 Task: Create ChildIssue0018 as Child Issue of Issue Issue0009 in Backlog  in Scrum Project Project0002 in Jira
Action: Mouse moved to (393, 442)
Screenshot: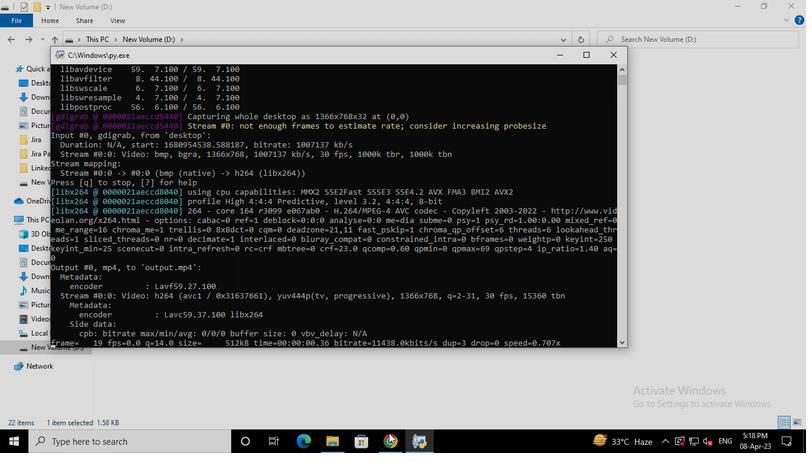 
Action: Mouse pressed left at (393, 442)
Screenshot: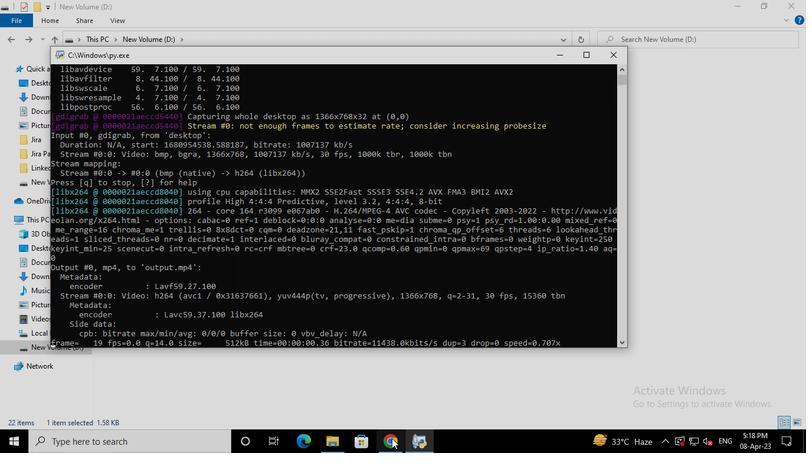 
Action: Mouse moved to (76, 177)
Screenshot: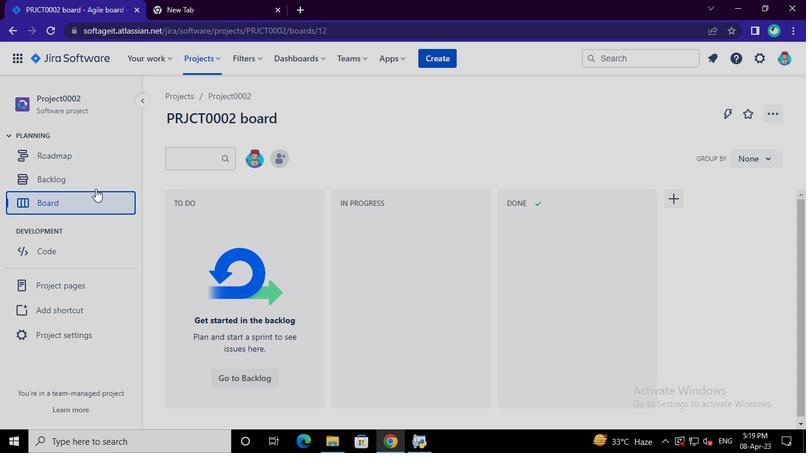 
Action: Mouse pressed left at (76, 177)
Screenshot: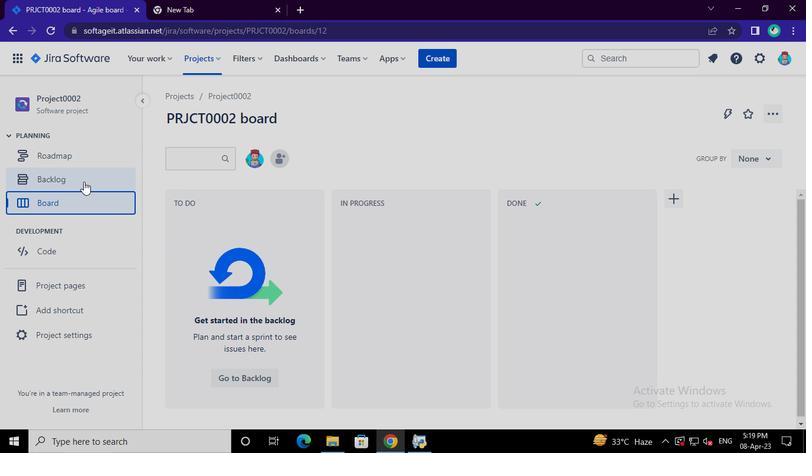 
Action: Mouse moved to (276, 339)
Screenshot: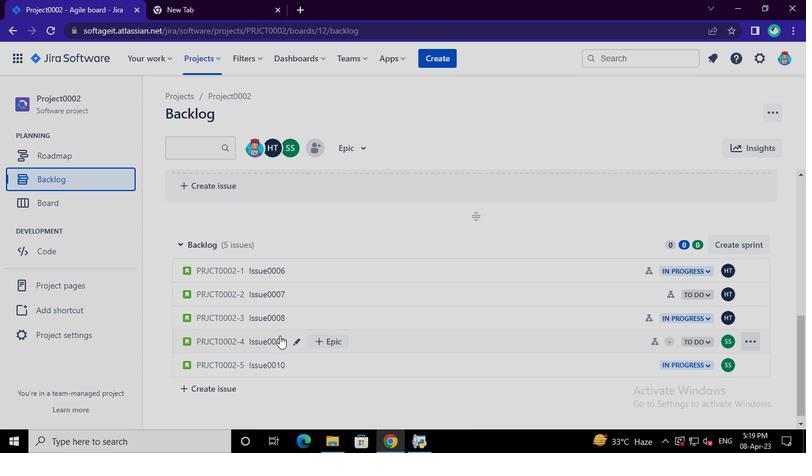 
Action: Mouse pressed left at (276, 339)
Screenshot: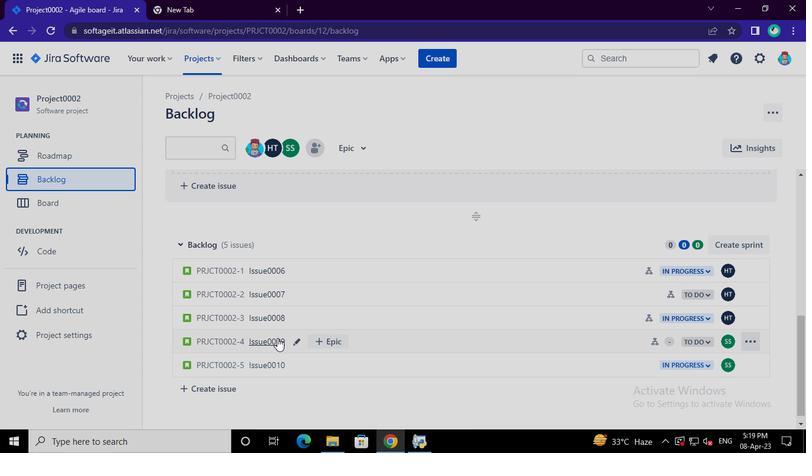 
Action: Mouse moved to (599, 234)
Screenshot: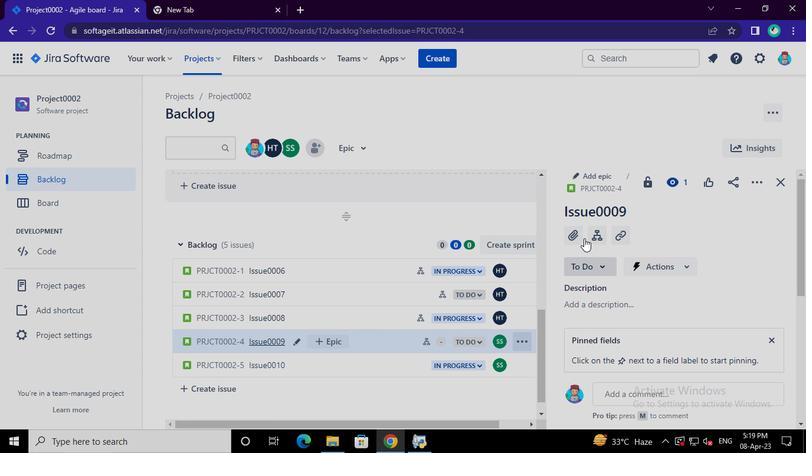 
Action: Mouse pressed left at (599, 234)
Screenshot: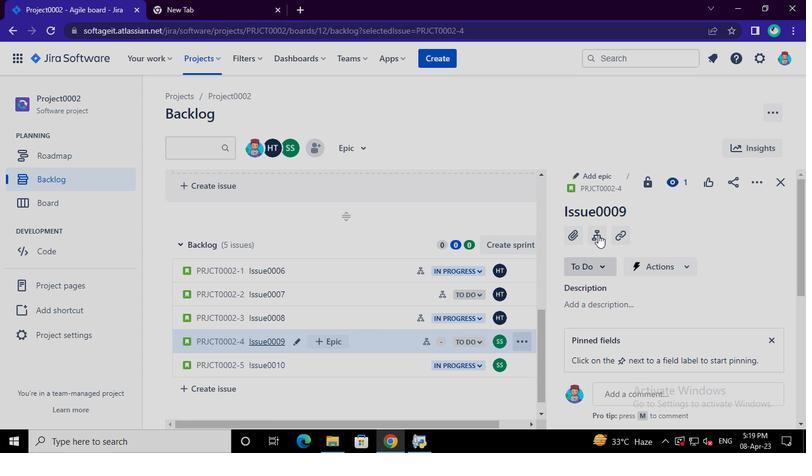 
Action: Keyboard Key.shift
Screenshot: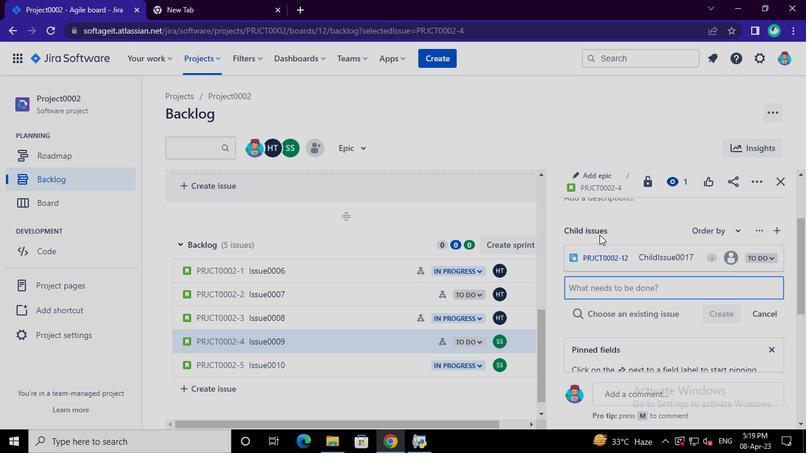 
Action: Keyboard Key.shift
Screenshot: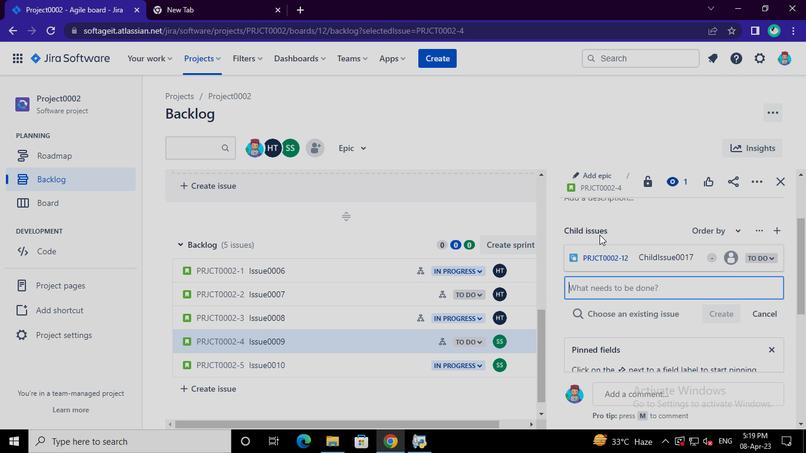
Action: Keyboard Key.shift
Screenshot: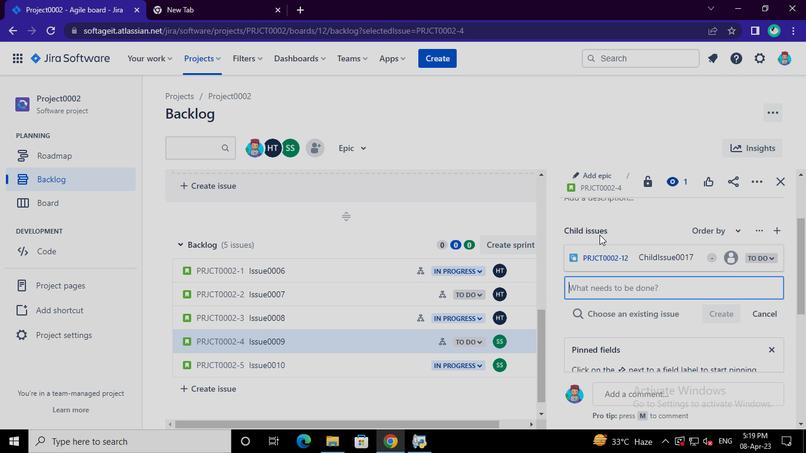 
Action: Keyboard Key.shift
Screenshot: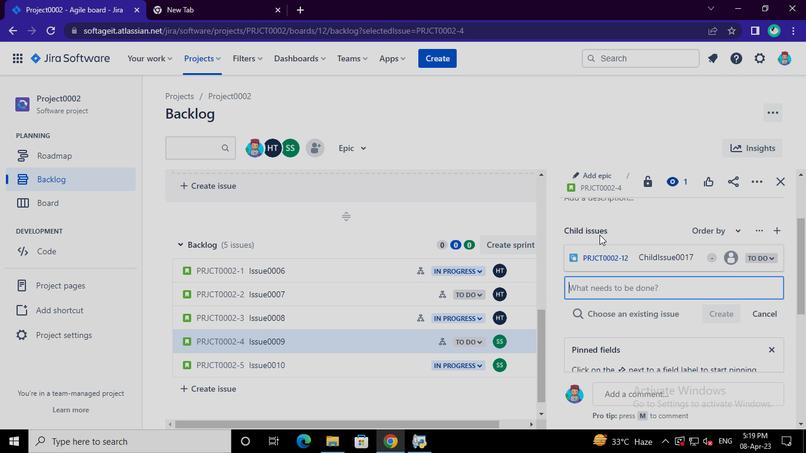 
Action: Keyboard Key.shift
Screenshot: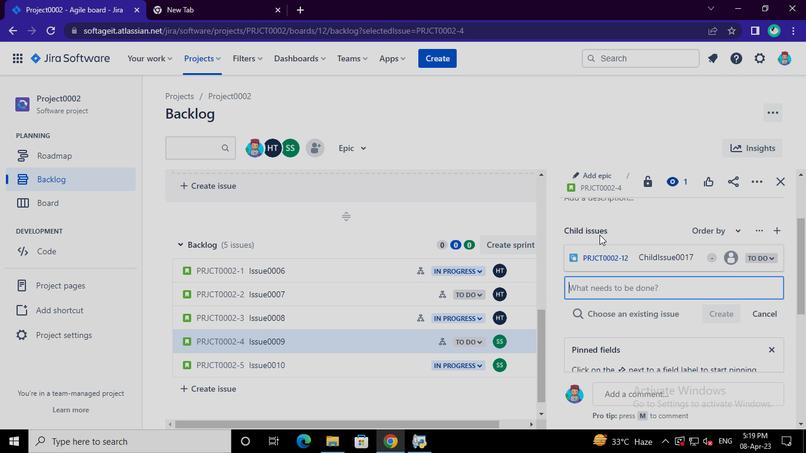 
Action: Keyboard Key.shift
Screenshot: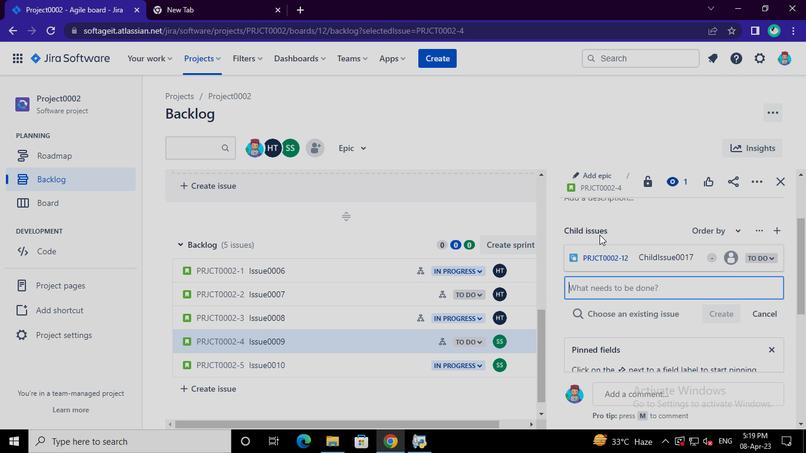 
Action: Keyboard Key.shift
Screenshot: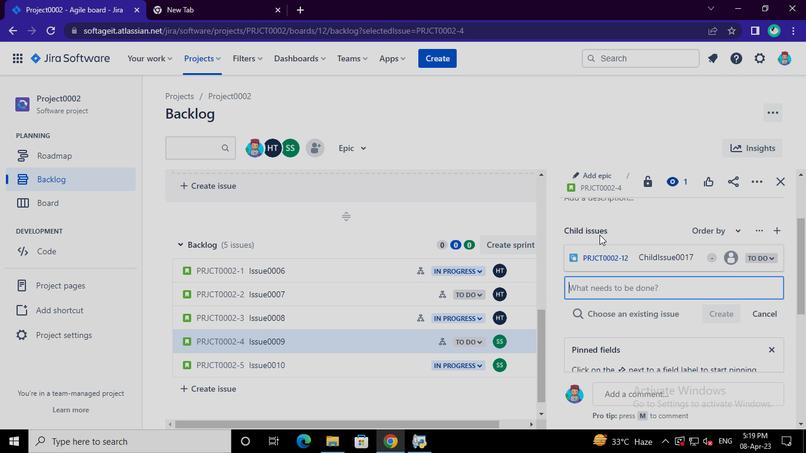 
Action: Keyboard Key.shift
Screenshot: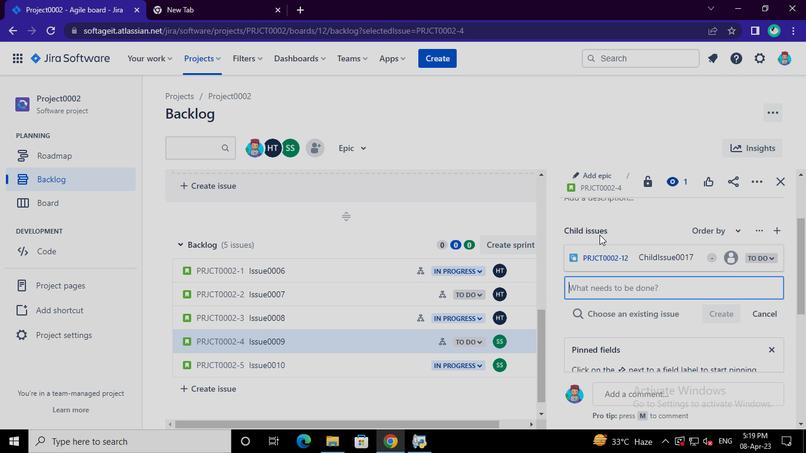 
Action: Keyboard C
Screenshot: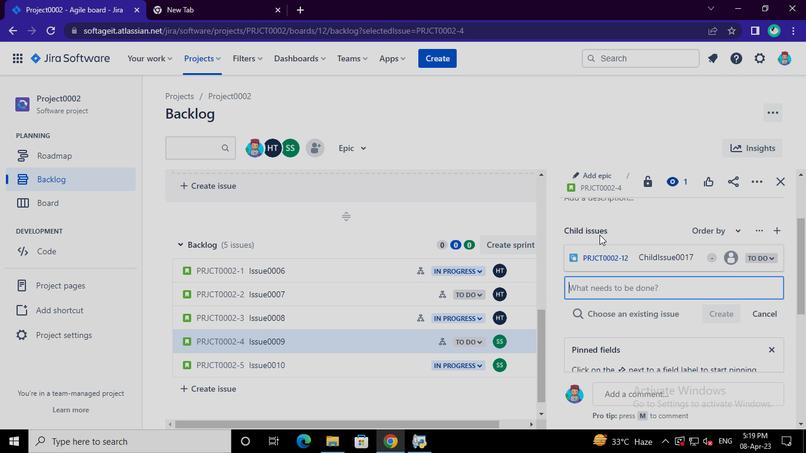 
Action: Keyboard h
Screenshot: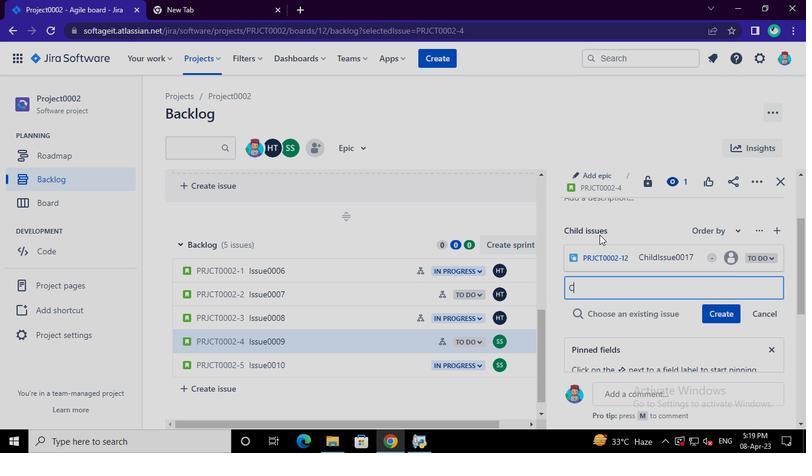 
Action: Keyboard i
Screenshot: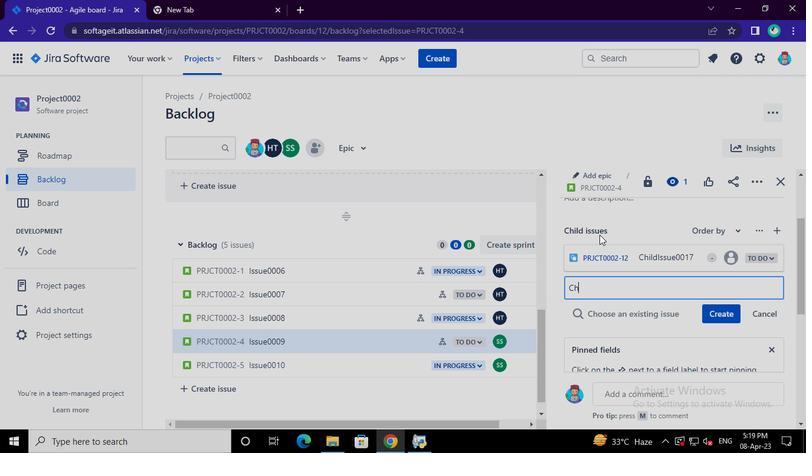 
Action: Keyboard l
Screenshot: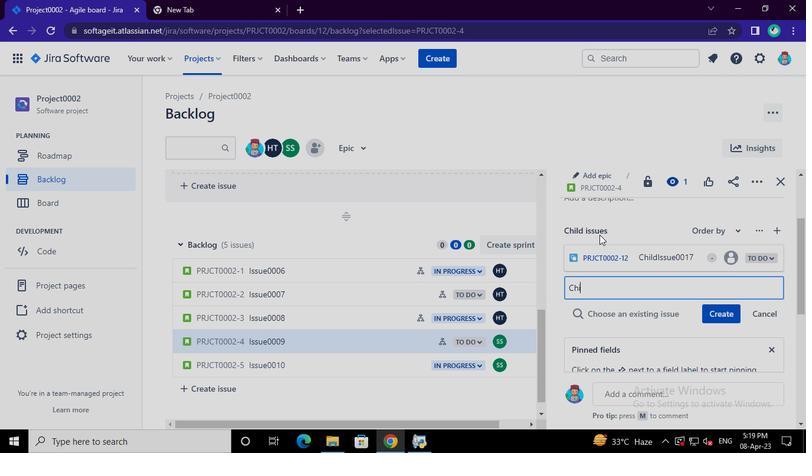 
Action: Keyboard d
Screenshot: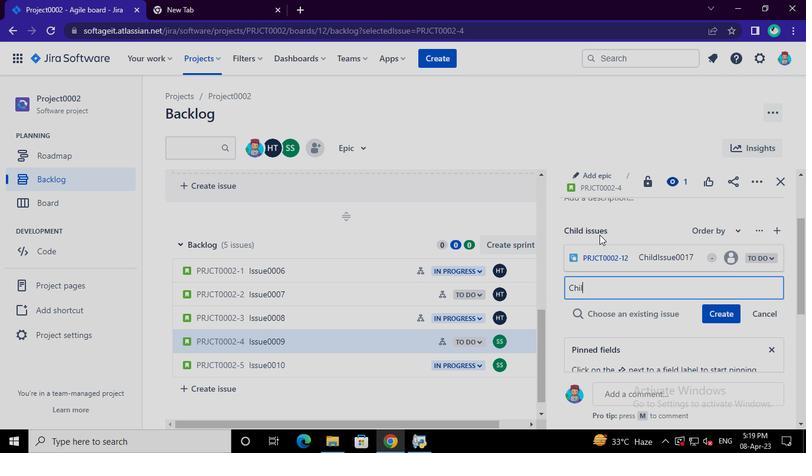 
Action: Keyboard Key.shift
Screenshot: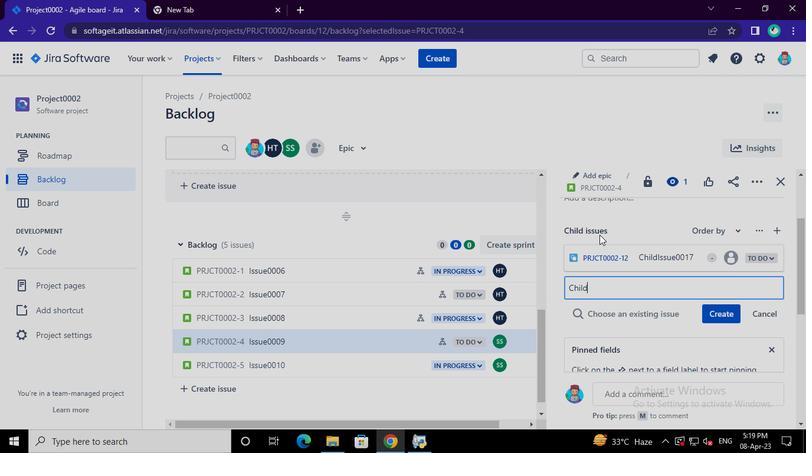 
Action: Keyboard I
Screenshot: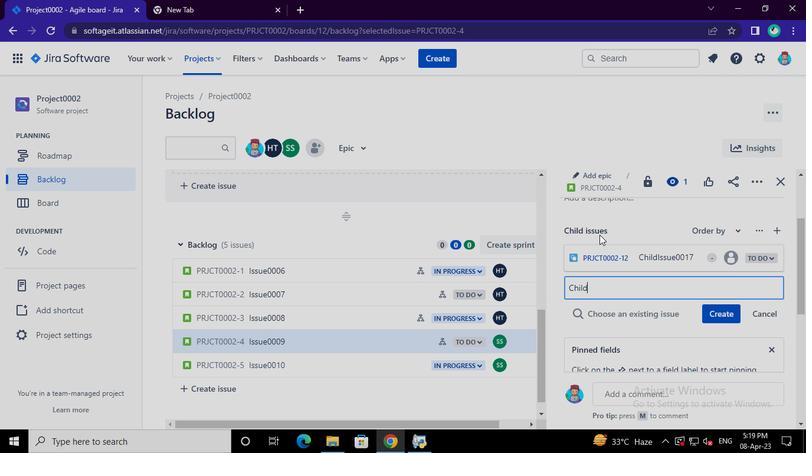 
Action: Keyboard s
Screenshot: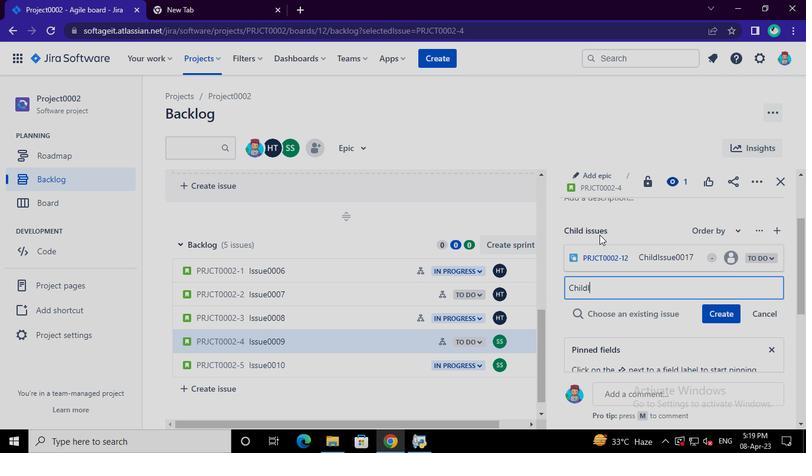 
Action: Keyboard s
Screenshot: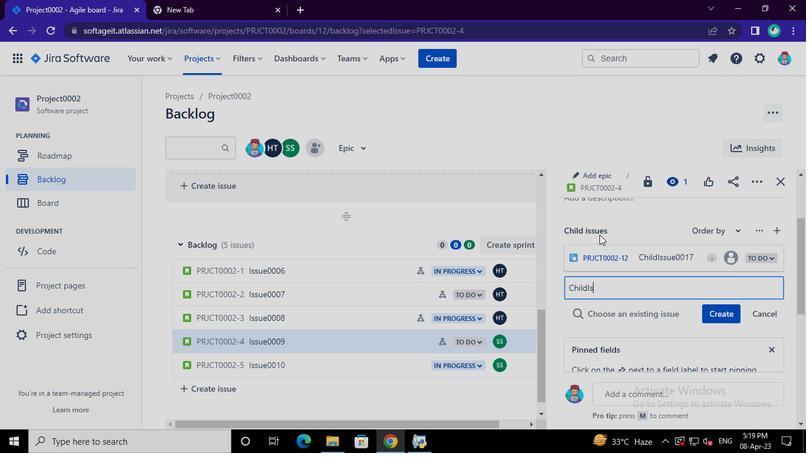 
Action: Keyboard u
Screenshot: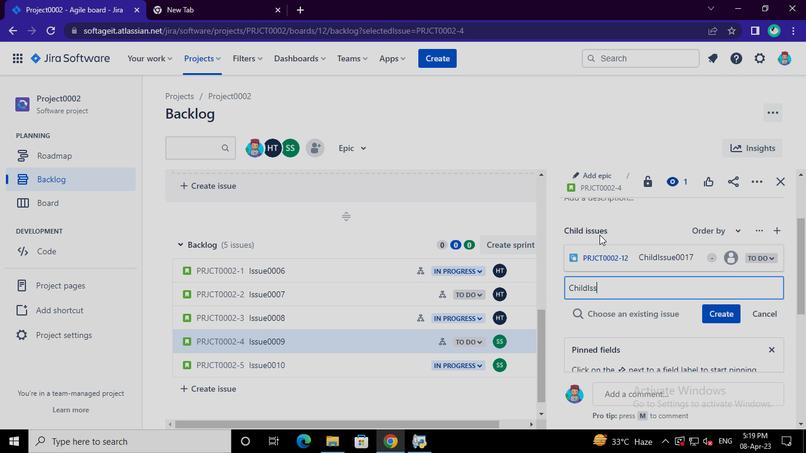
Action: Keyboard e
Screenshot: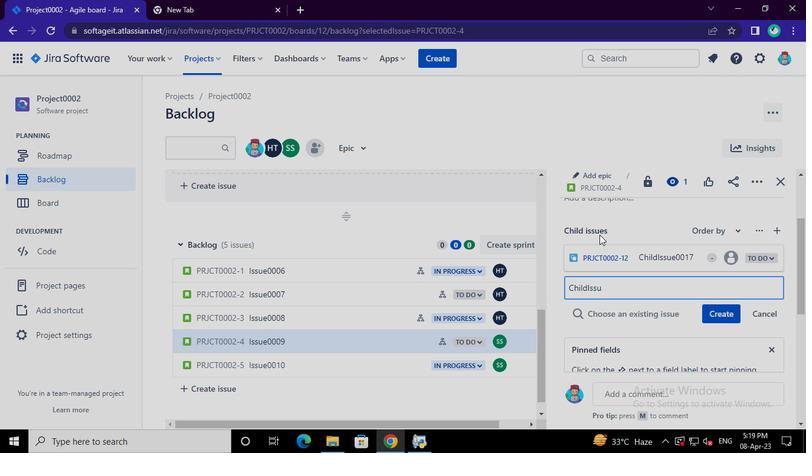 
Action: Keyboard <96>
Screenshot: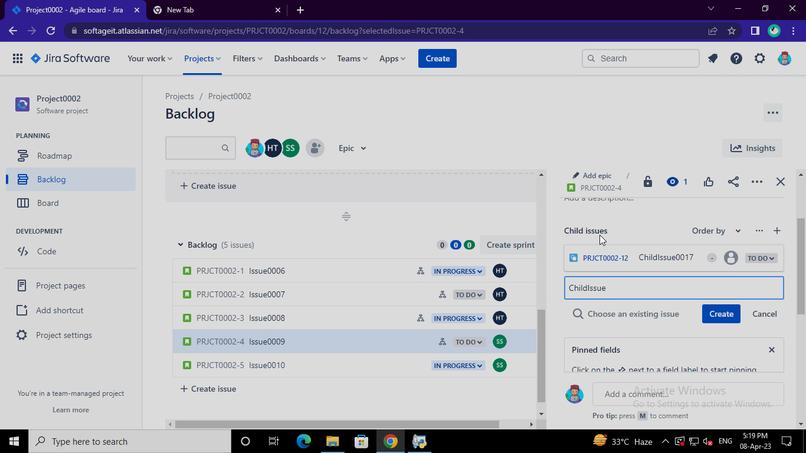 
Action: Keyboard <96>
Screenshot: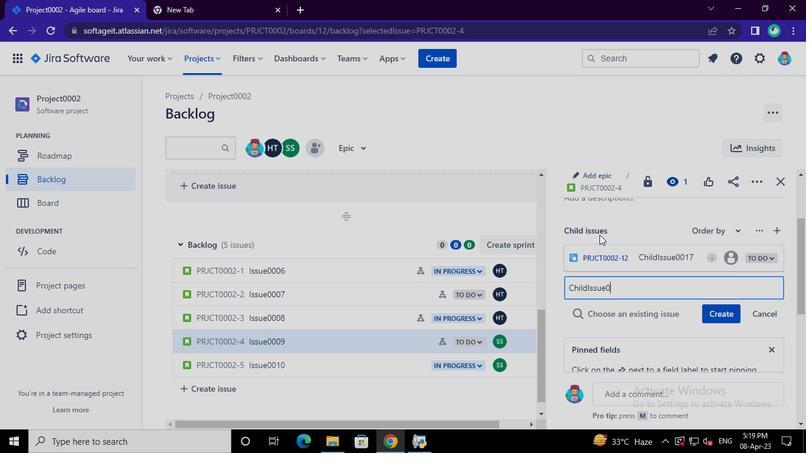 
Action: Keyboard <97>
Screenshot: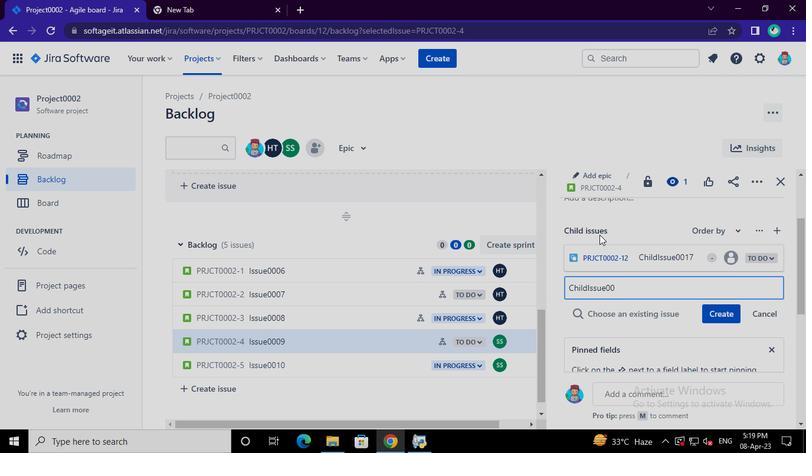 
Action: Keyboard <104>
Screenshot: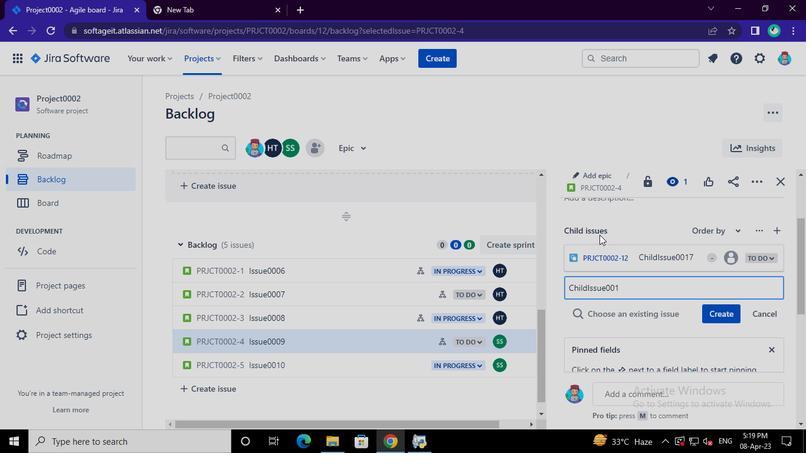 
Action: Mouse moved to (713, 317)
Screenshot: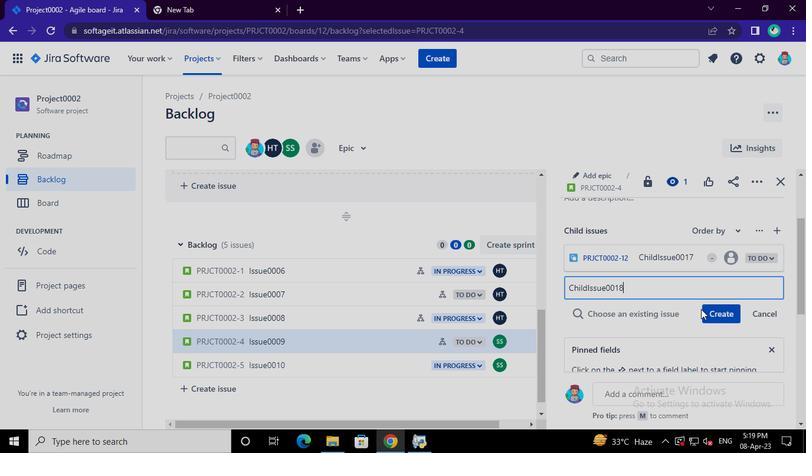 
Action: Mouse pressed left at (713, 317)
Screenshot: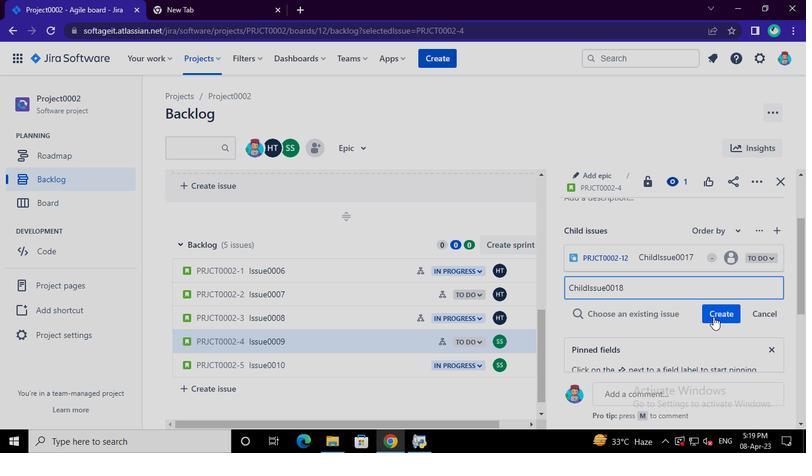 
Action: Mouse moved to (425, 441)
Screenshot: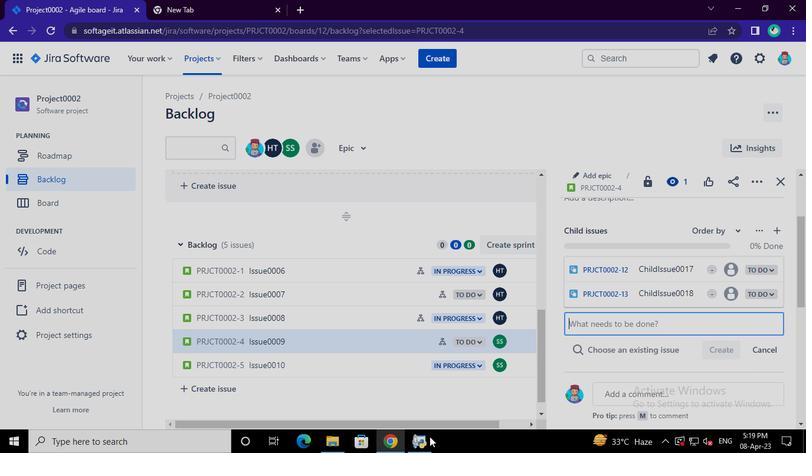 
Action: Mouse pressed left at (425, 441)
Screenshot: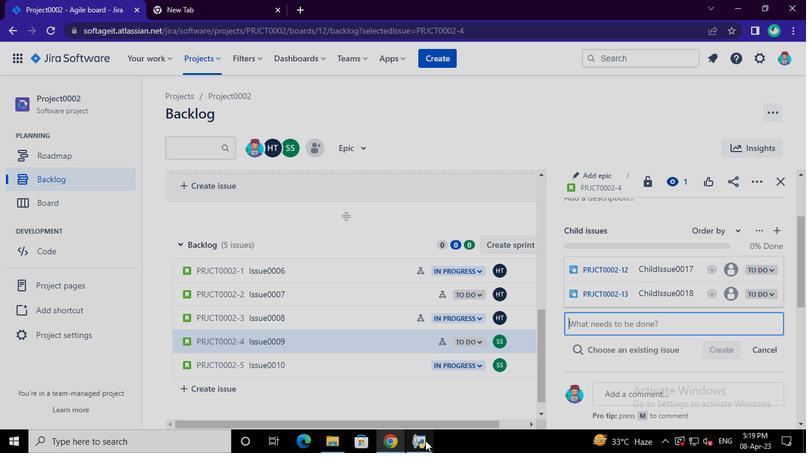
Action: Mouse moved to (616, 49)
Screenshot: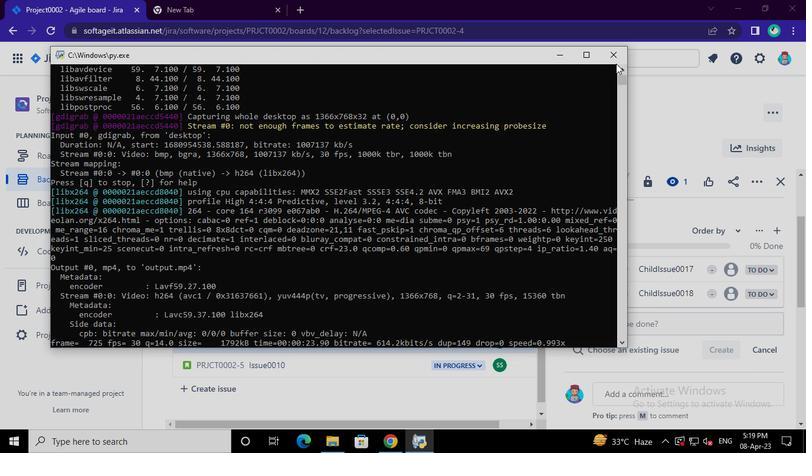 
Action: Mouse pressed left at (616, 49)
Screenshot: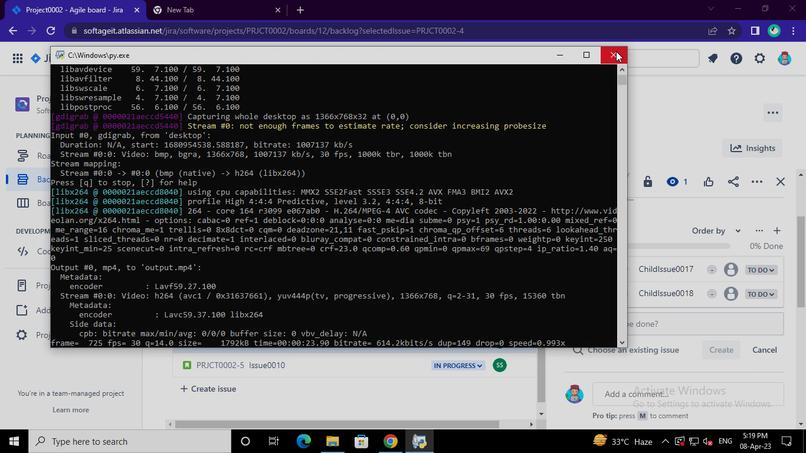 
